 Task: Copy the card to the "To Do" board.
Action: Mouse moved to (440, 204)
Screenshot: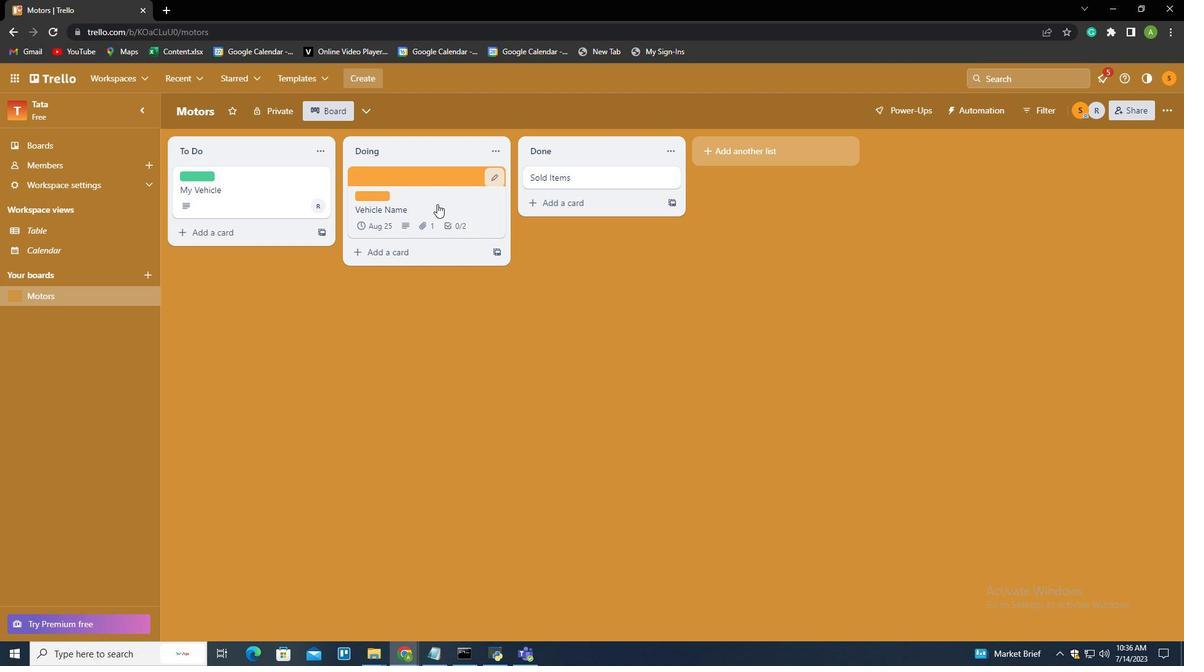 
Action: Mouse pressed left at (440, 204)
Screenshot: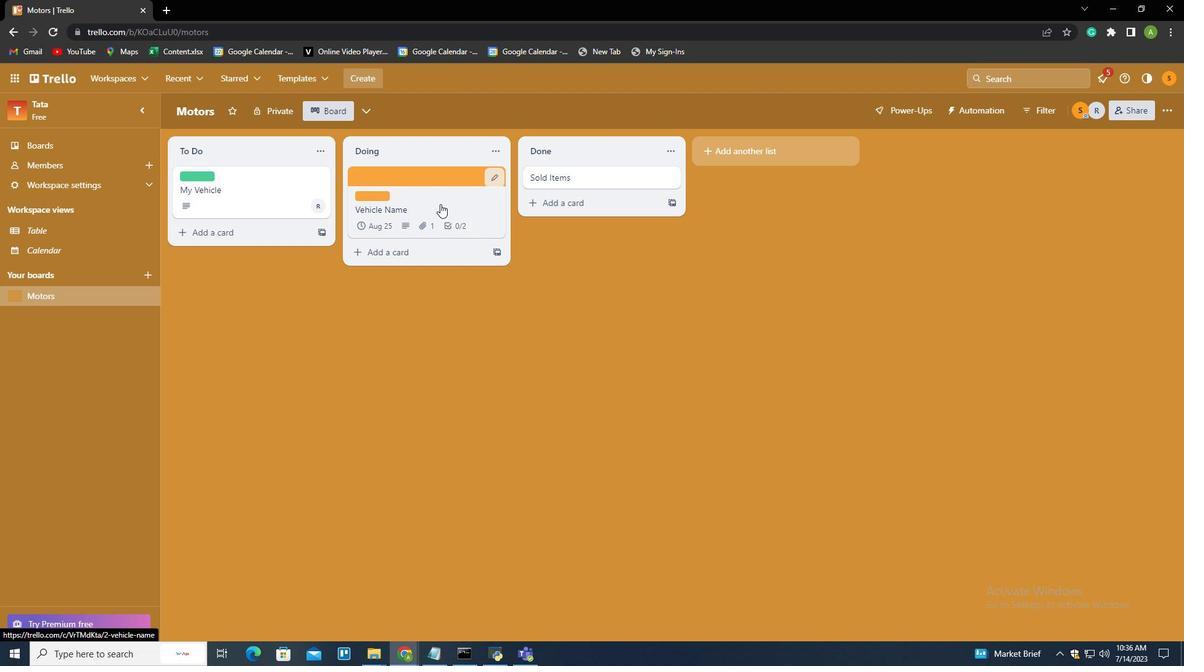 
Action: Mouse moved to (736, 464)
Screenshot: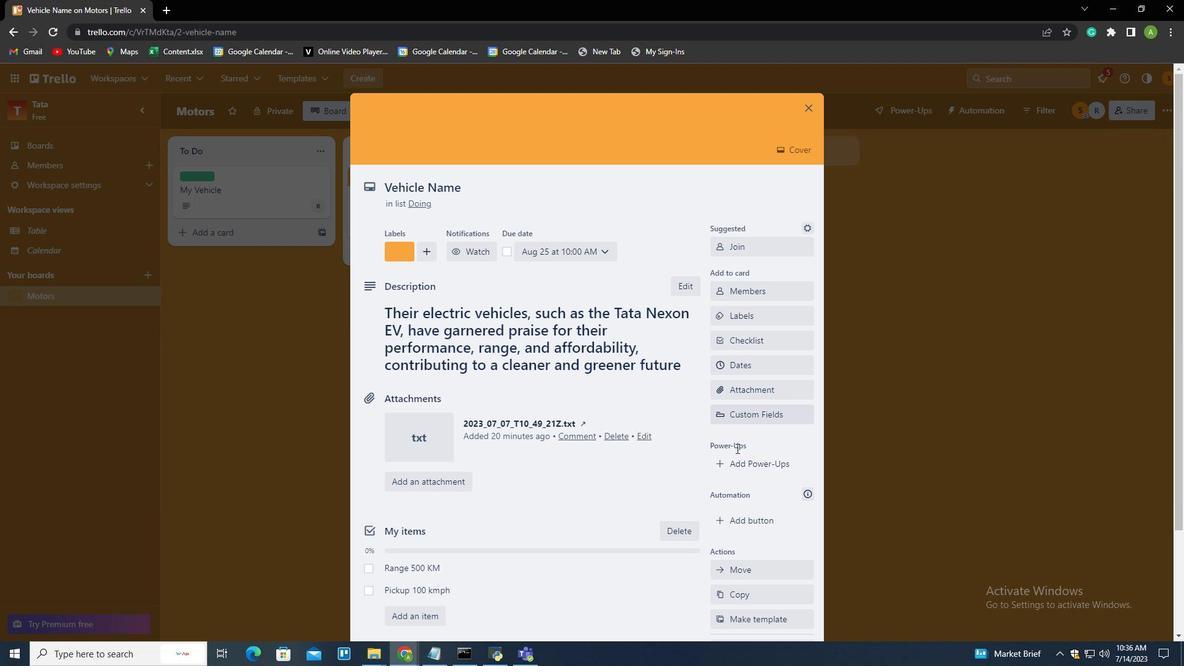 
Action: Mouse scrolled (736, 463) with delta (0, 0)
Screenshot: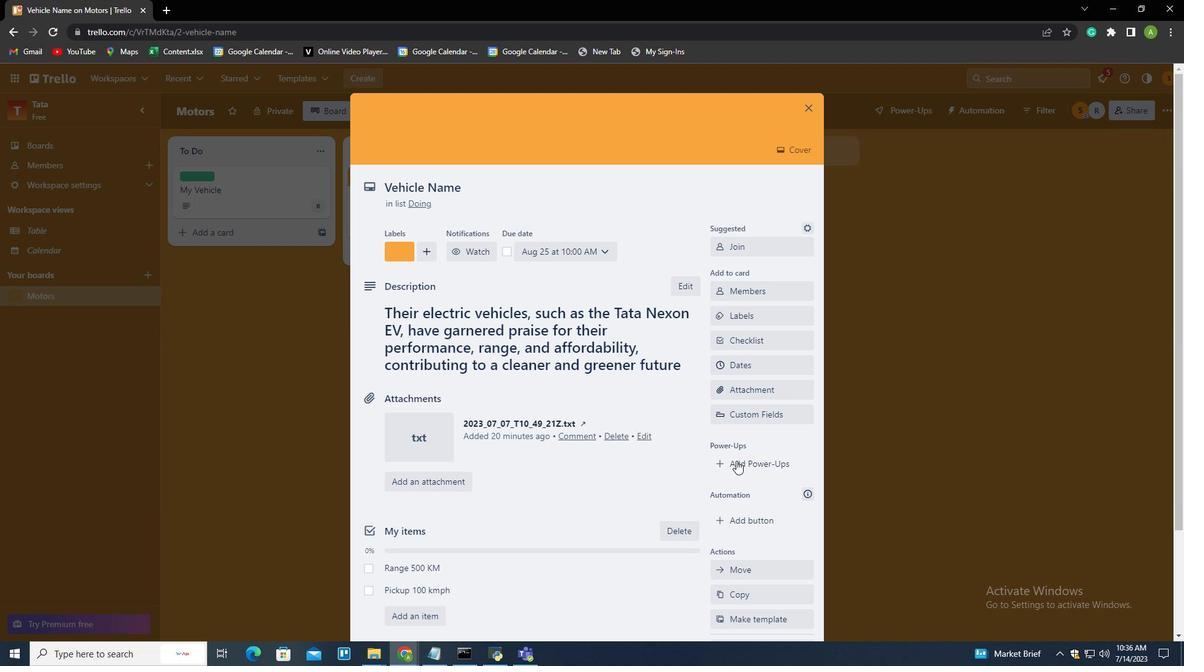 
Action: Mouse scrolled (736, 463) with delta (0, 0)
Screenshot: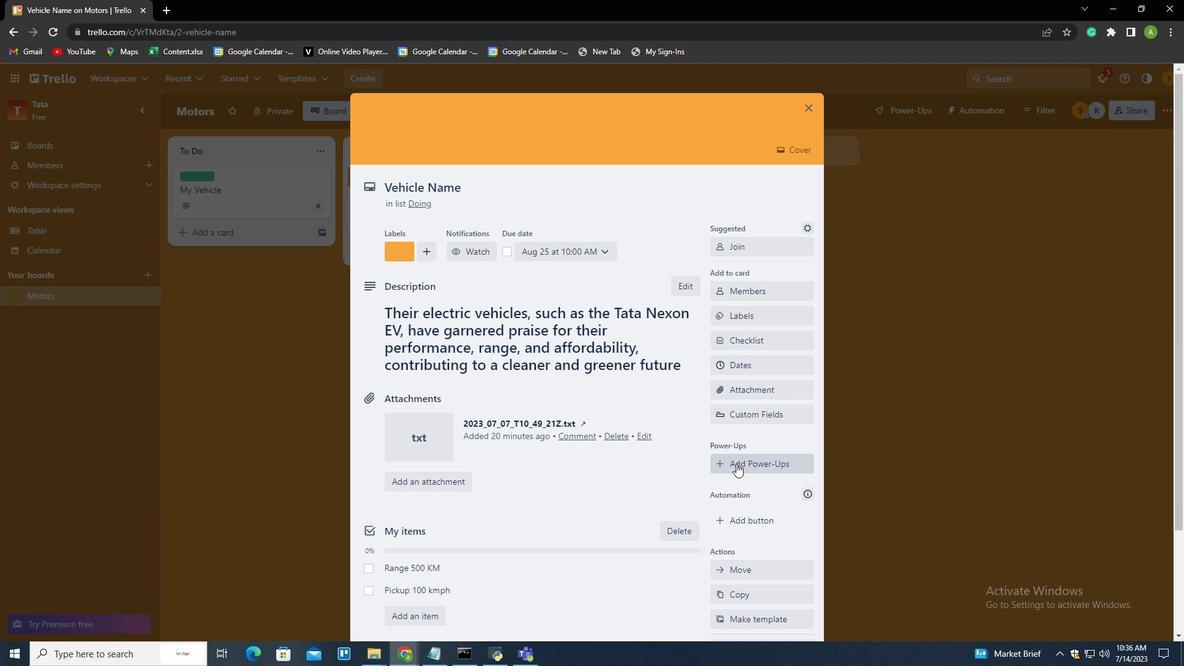 
Action: Mouse moved to (744, 466)
Screenshot: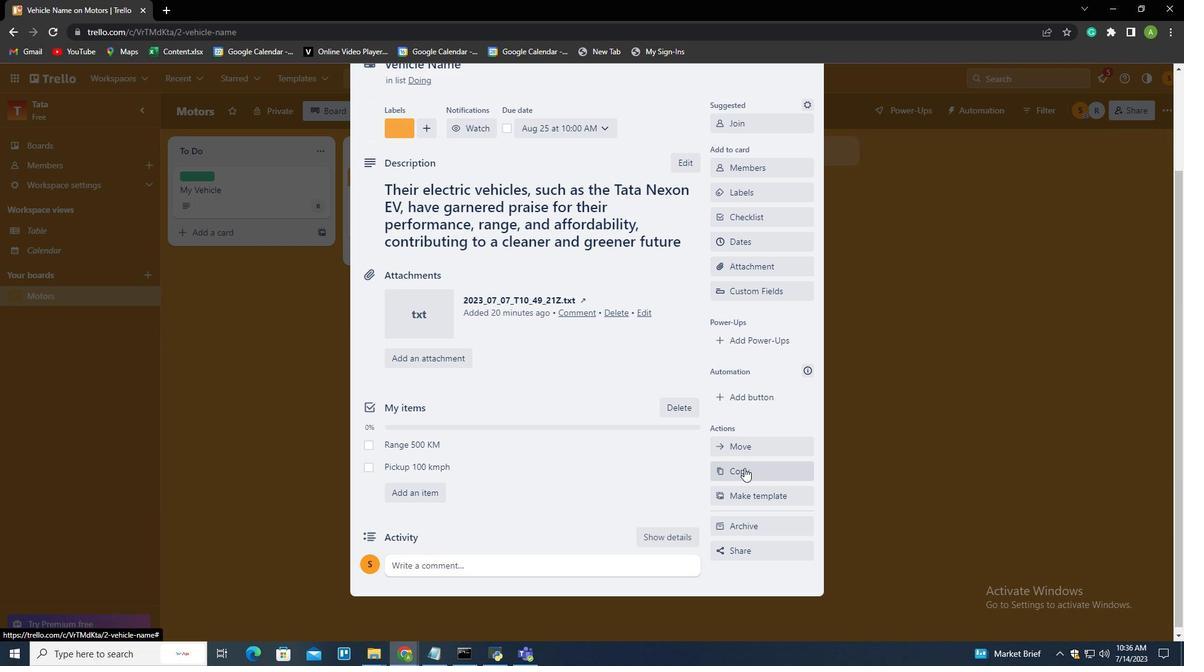 
Action: Mouse pressed left at (744, 466)
Screenshot: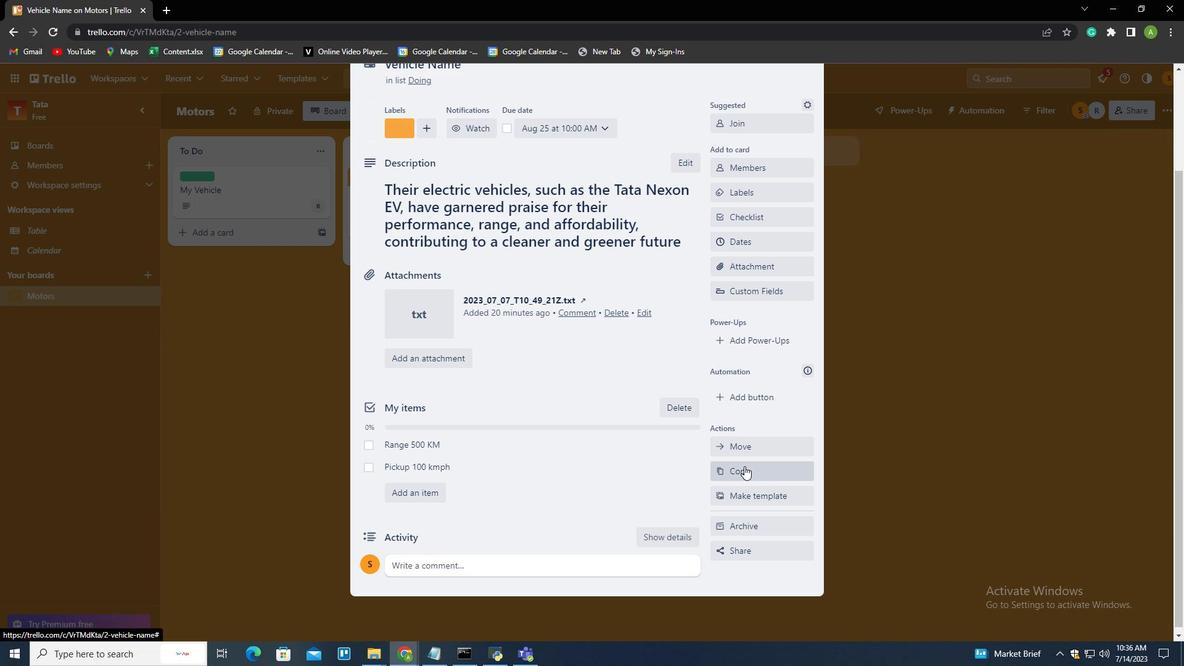 
Action: Mouse moved to (793, 409)
Screenshot: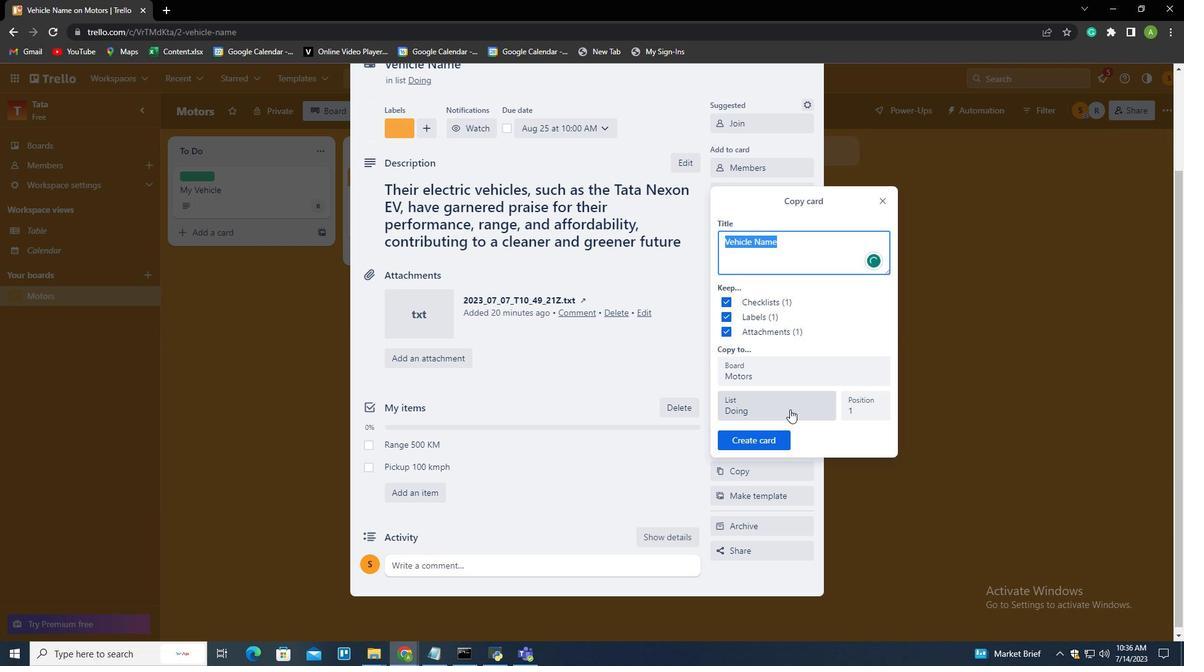 
Action: Mouse pressed left at (793, 409)
Screenshot: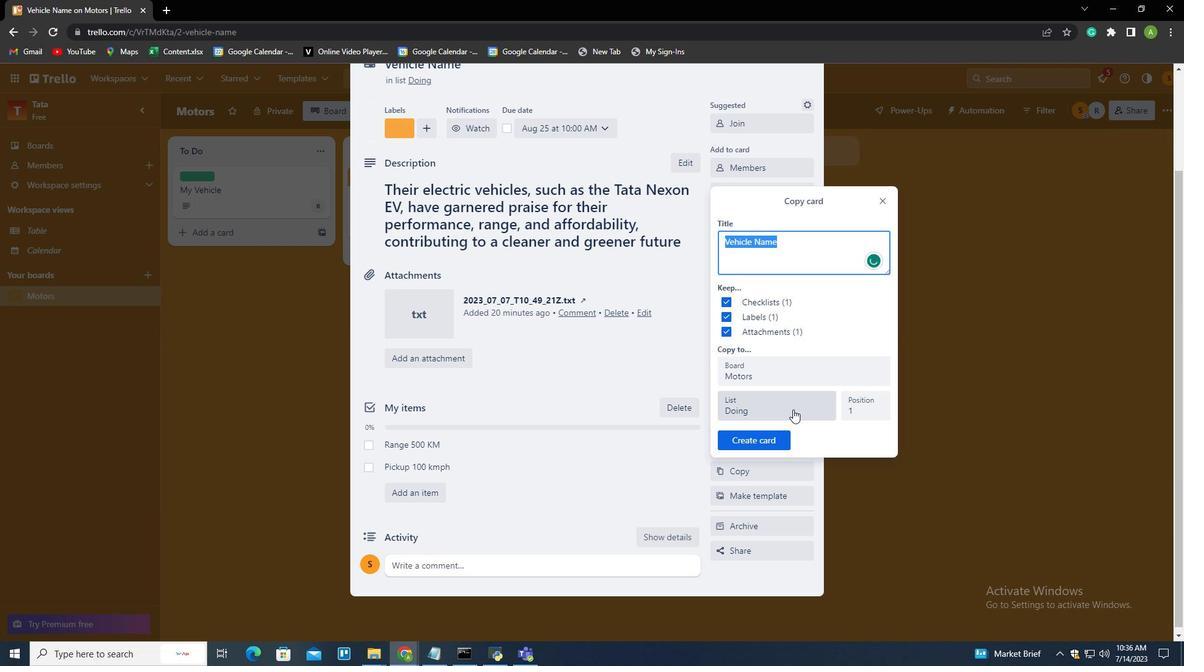 
Action: Mouse moved to (755, 425)
Screenshot: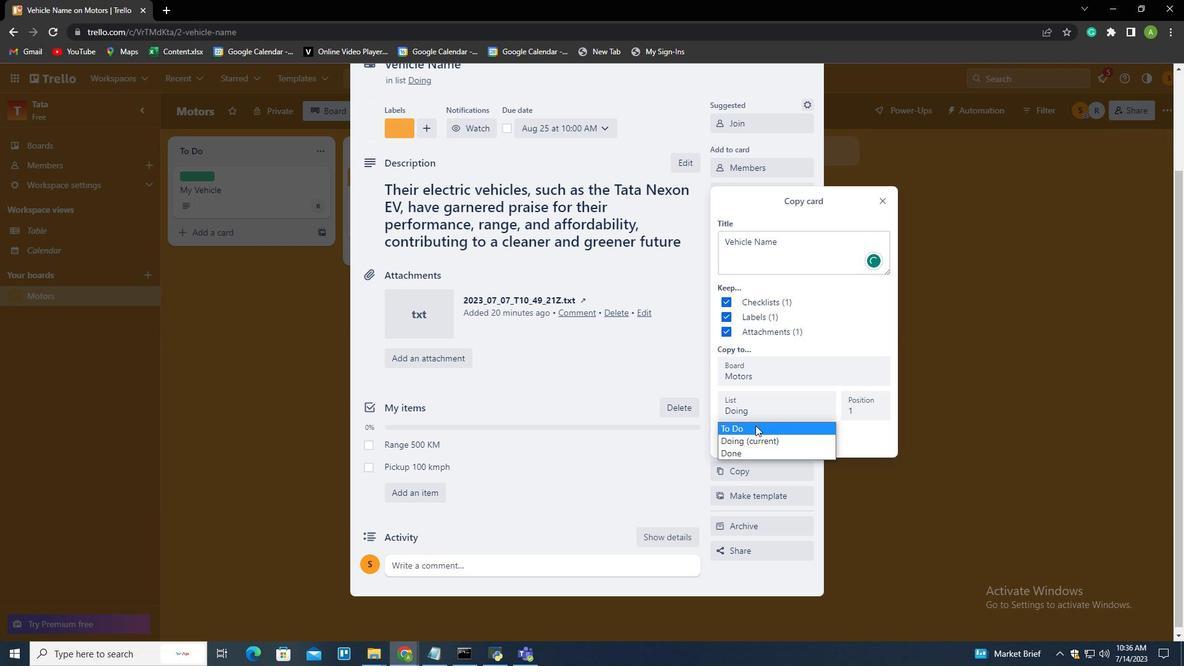 
Action: Mouse pressed left at (755, 425)
Screenshot: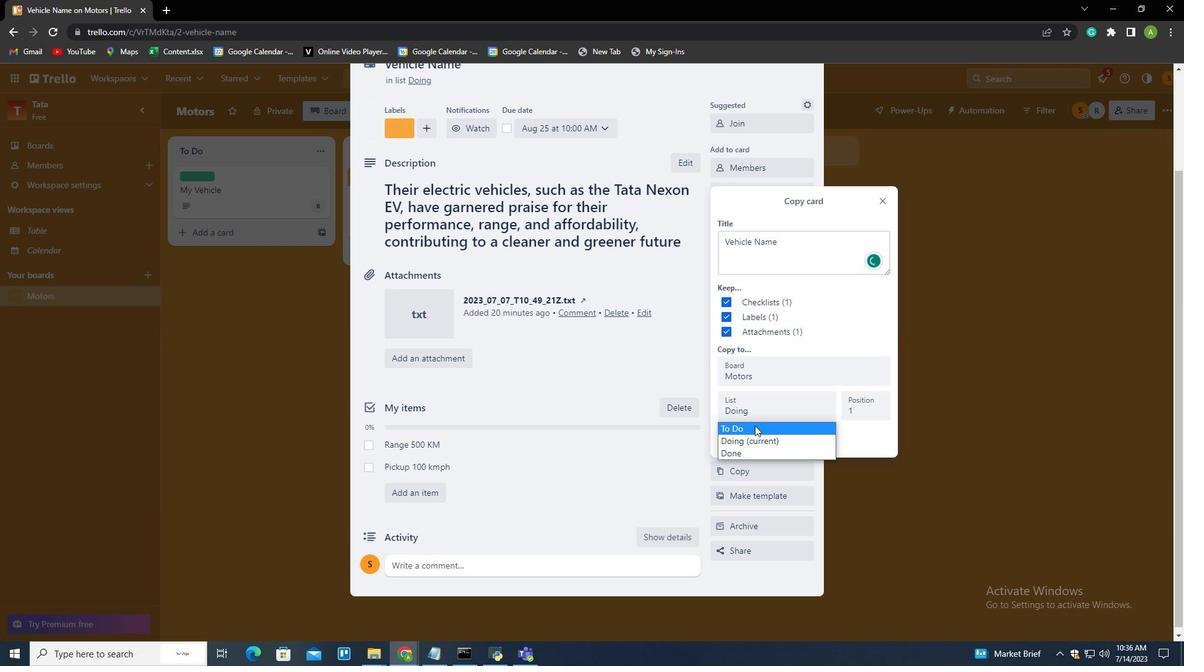 
Action: Mouse moved to (762, 444)
Screenshot: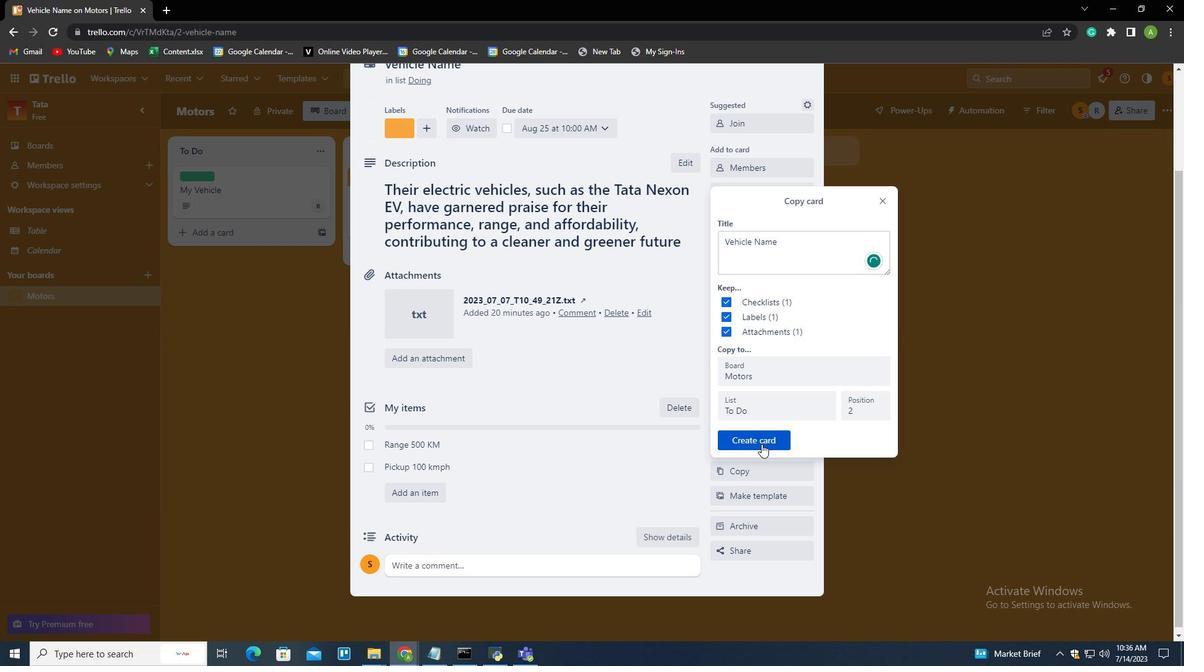 
Action: Mouse pressed left at (762, 444)
Screenshot: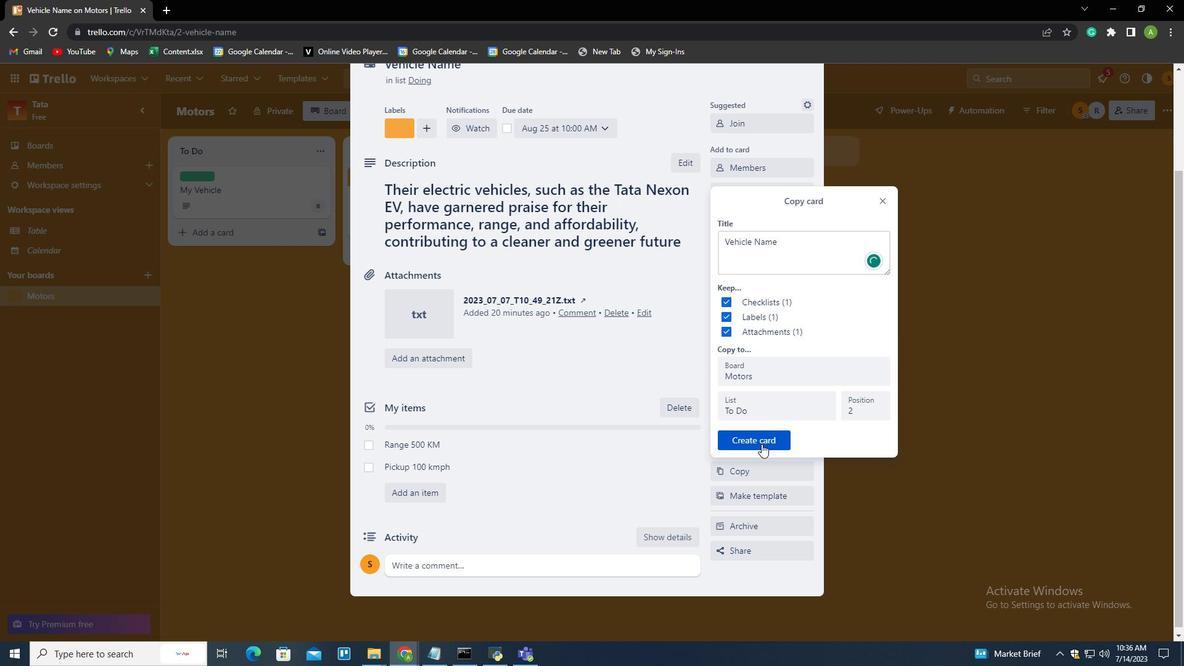 
Action: Mouse moved to (962, 359)
Screenshot: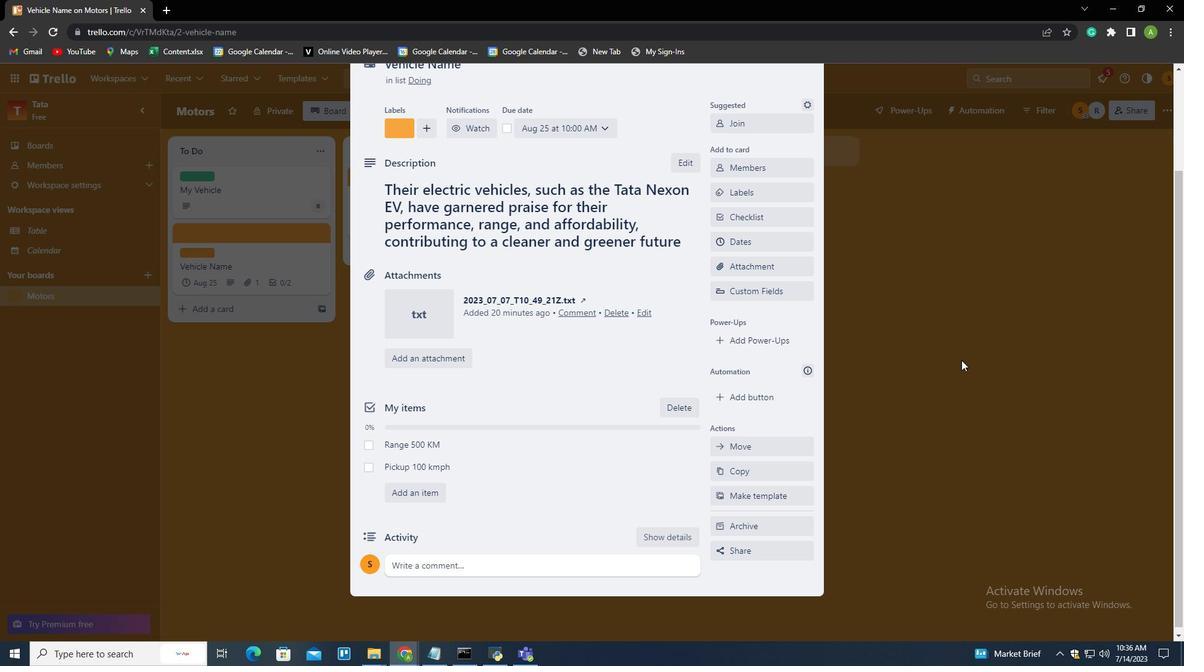 
Action: Mouse pressed left at (962, 359)
Screenshot: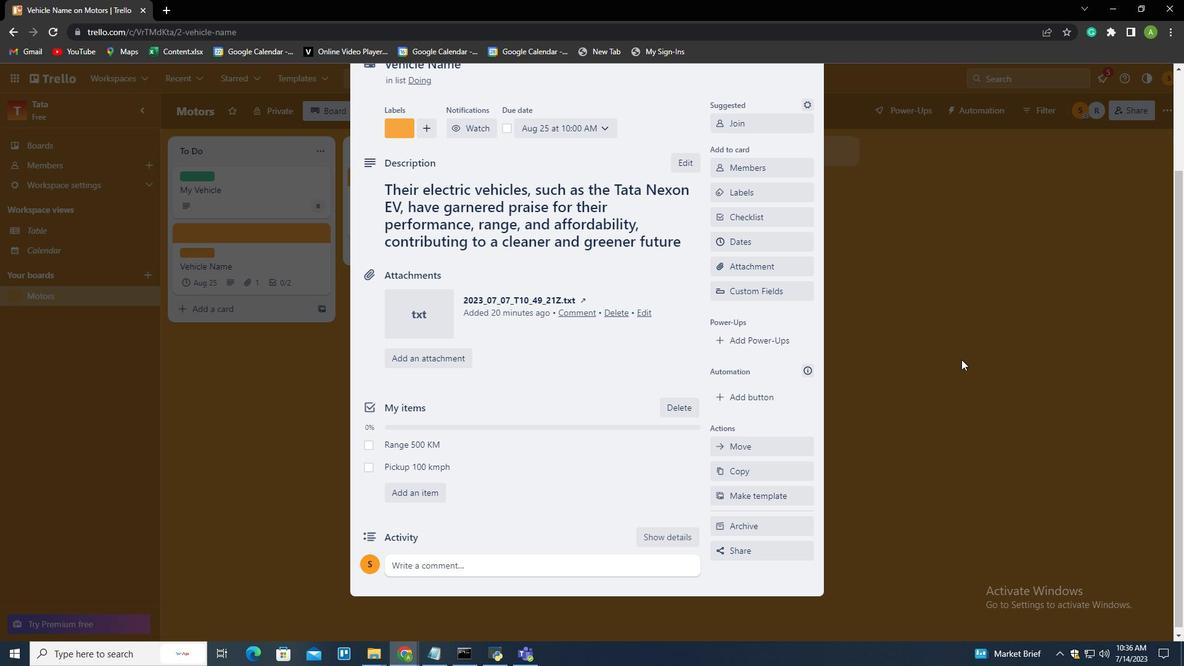 
Action: Mouse pressed left at (962, 359)
Screenshot: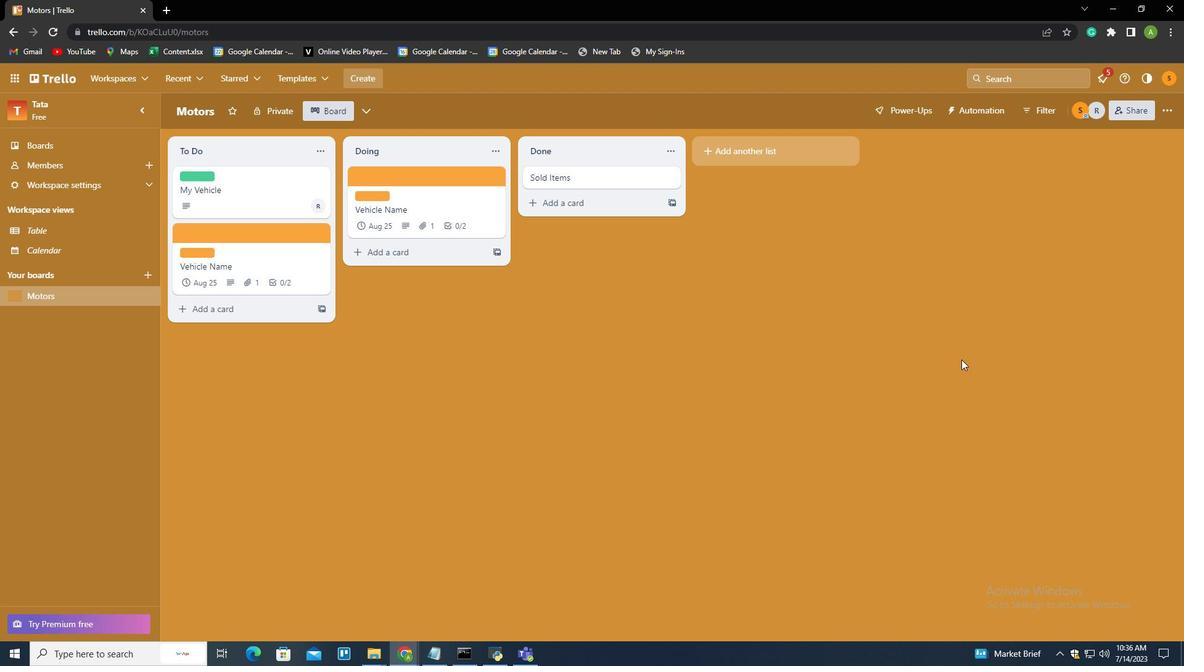 
Action: Mouse moved to (963, 353)
Screenshot: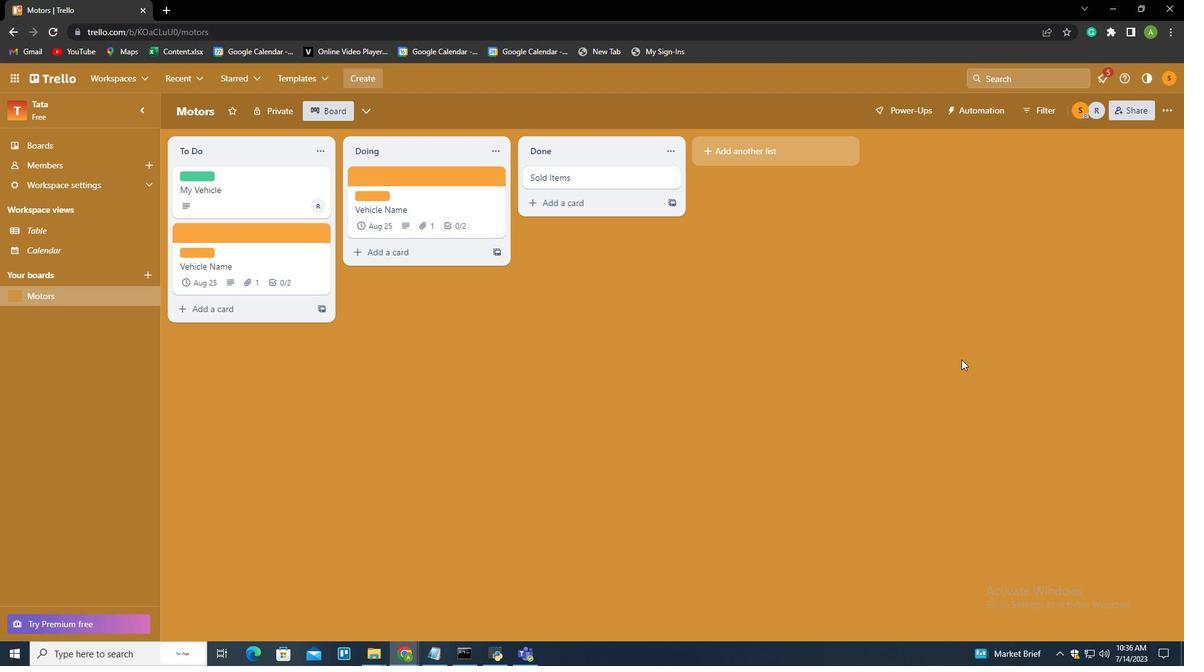 
